 Task: Make in the project ArtisanBridge a sprint 'Sonic Speed'. Create in the project ArtisanBridge a sprint 'Sonic Speed'. Add in the project ArtisanBridge a sprint 'Sonic Speed'
Action: Mouse moved to (250, 70)
Screenshot: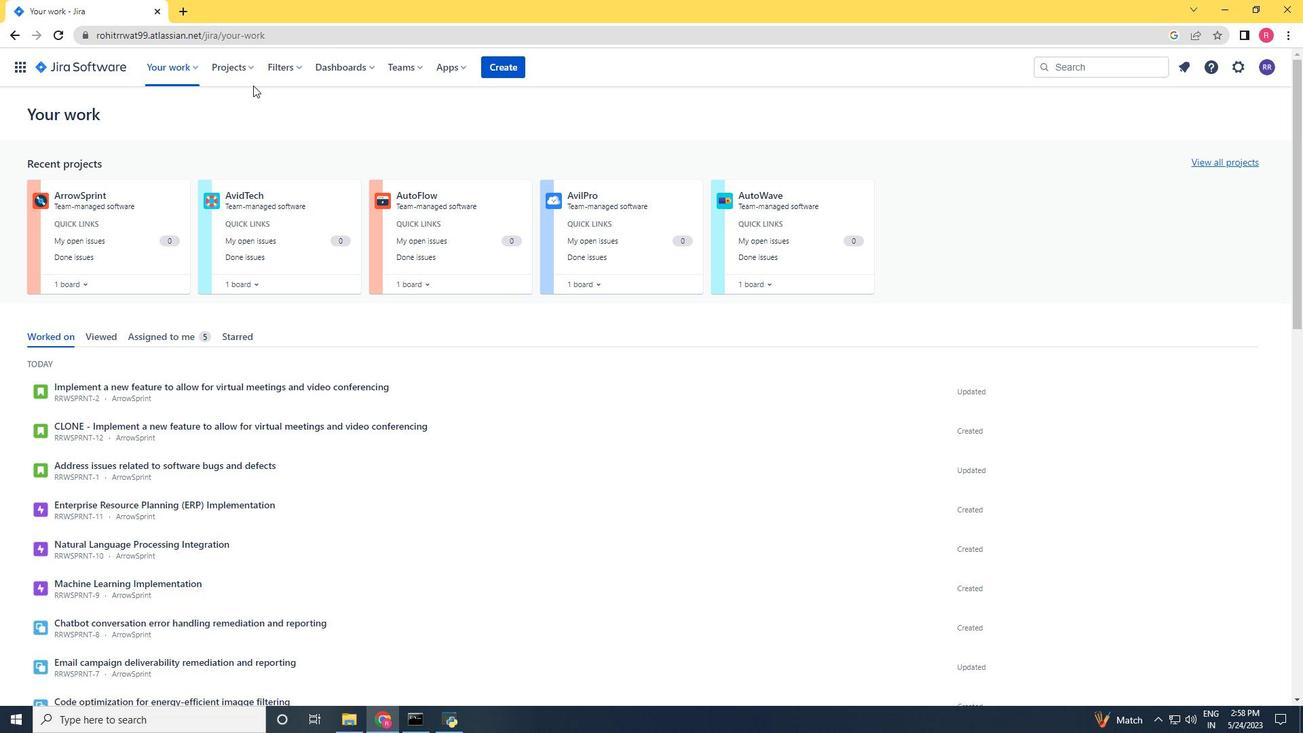 
Action: Mouse pressed left at (250, 70)
Screenshot: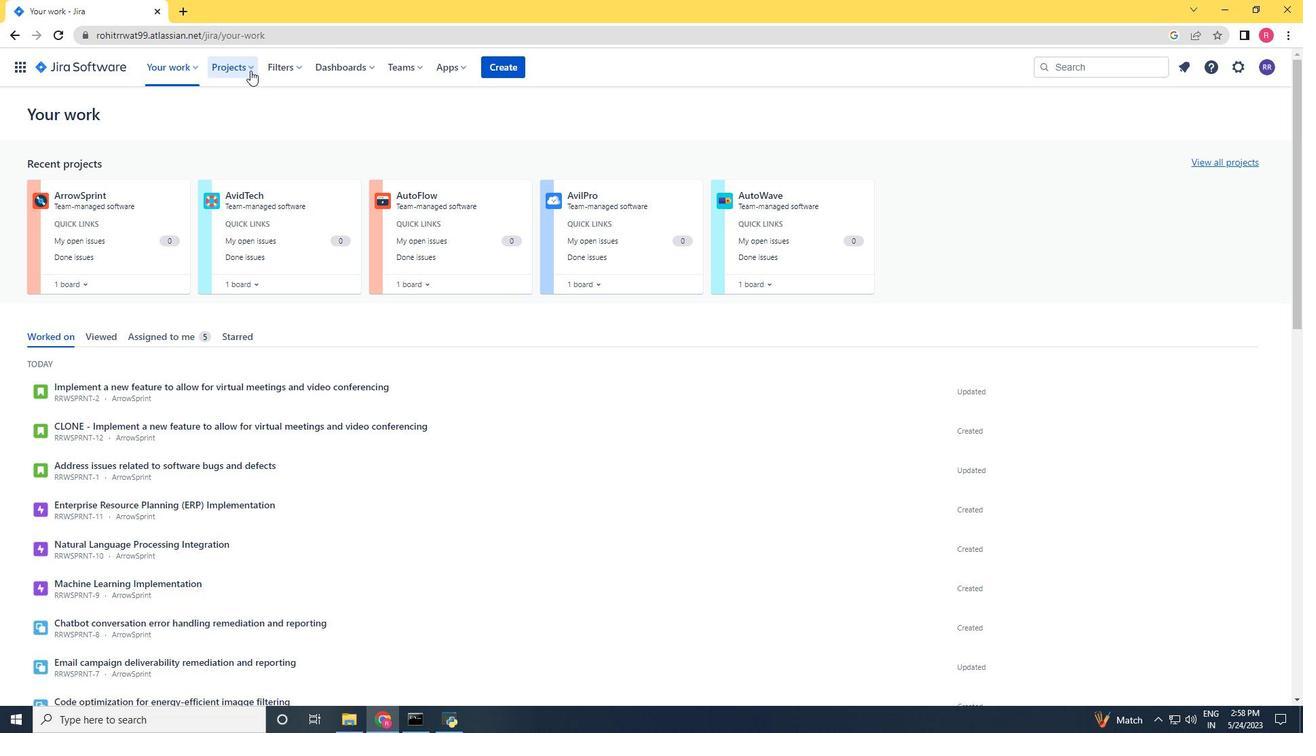 
Action: Mouse moved to (300, 129)
Screenshot: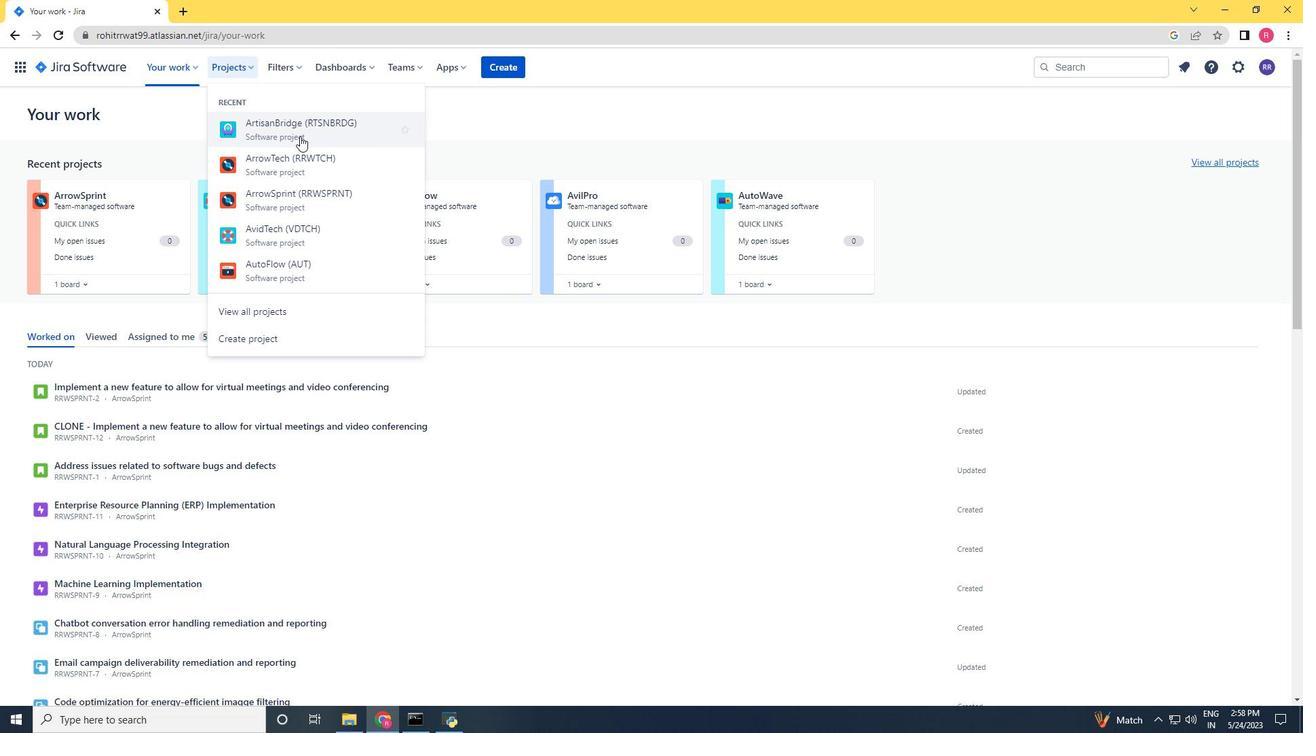 
Action: Mouse pressed left at (300, 129)
Screenshot: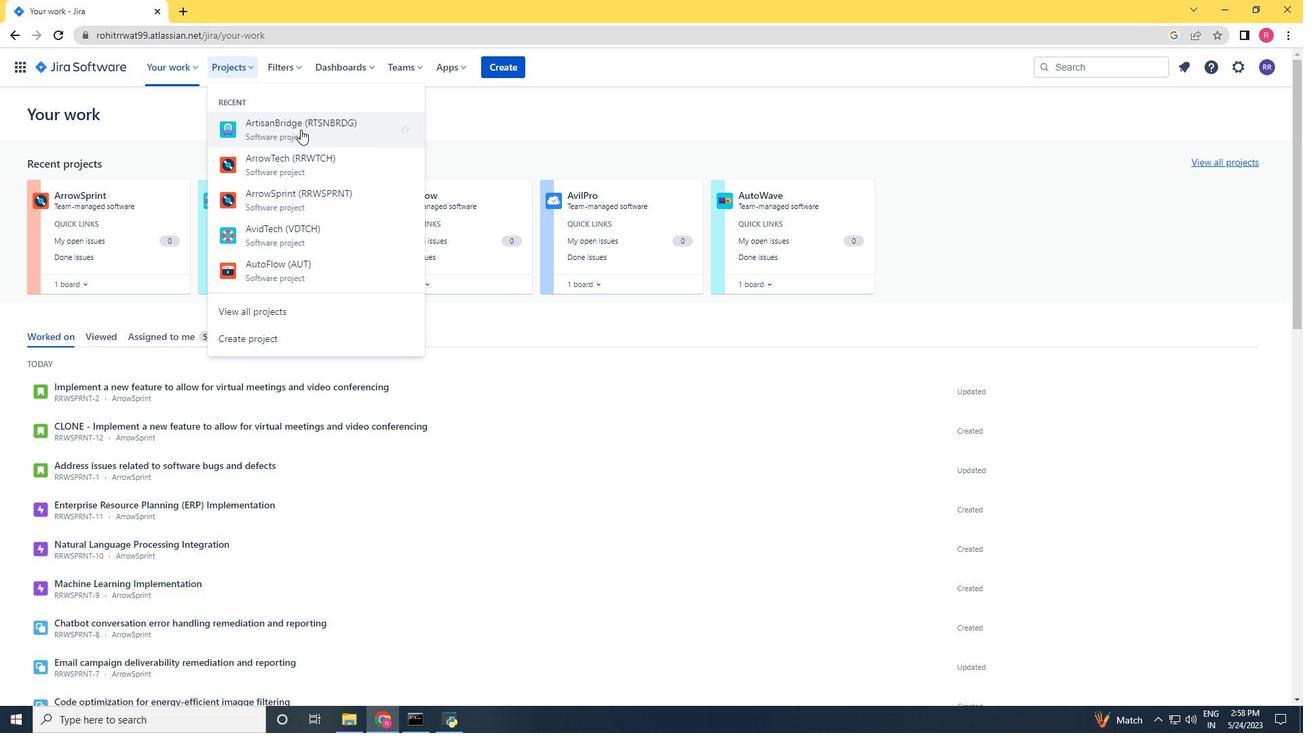 
Action: Mouse moved to (95, 220)
Screenshot: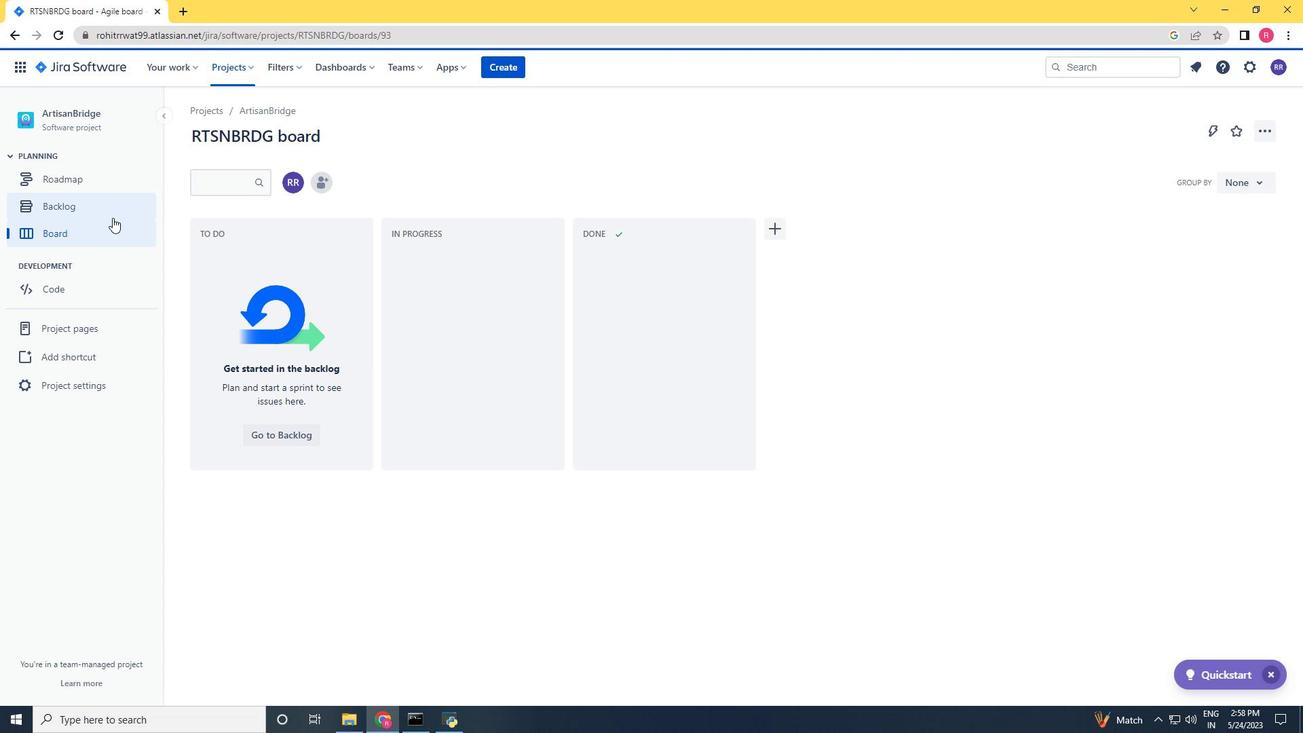 
Action: Mouse pressed left at (95, 220)
Screenshot: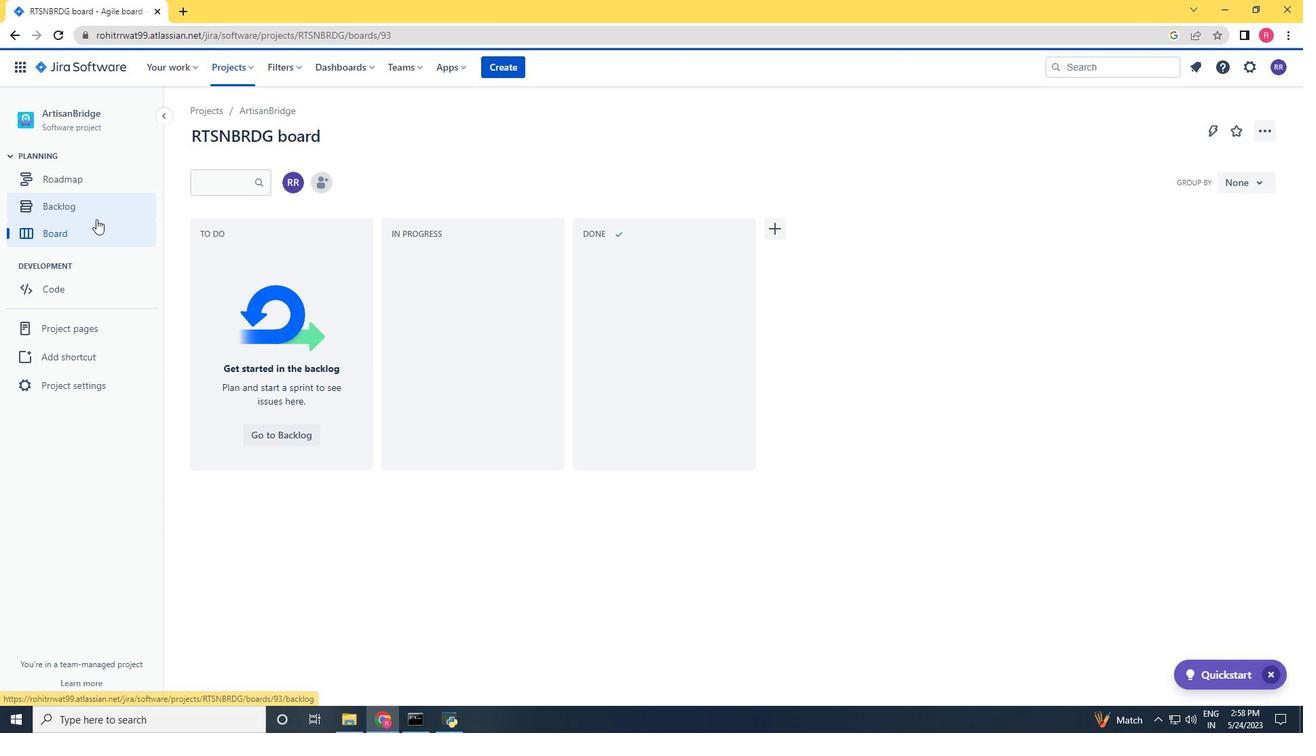 
Action: Mouse moved to (74, 212)
Screenshot: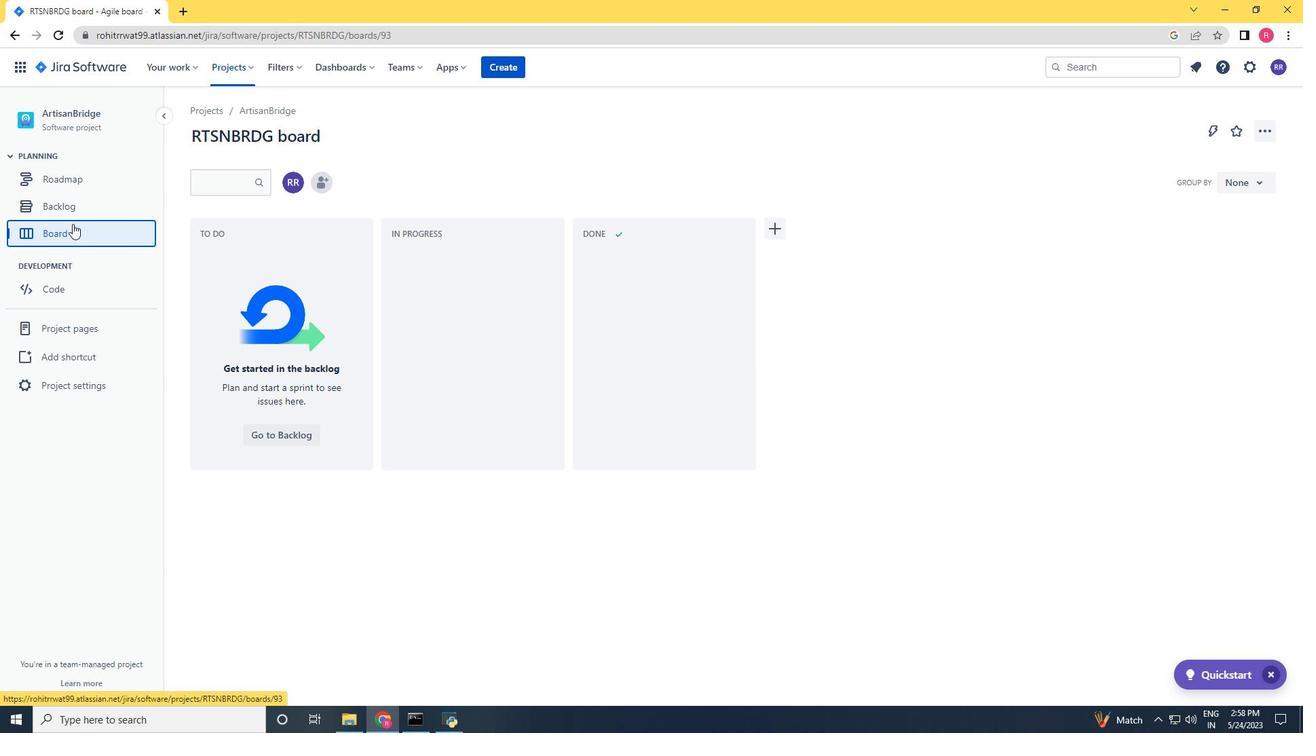 
Action: Mouse pressed left at (74, 212)
Screenshot: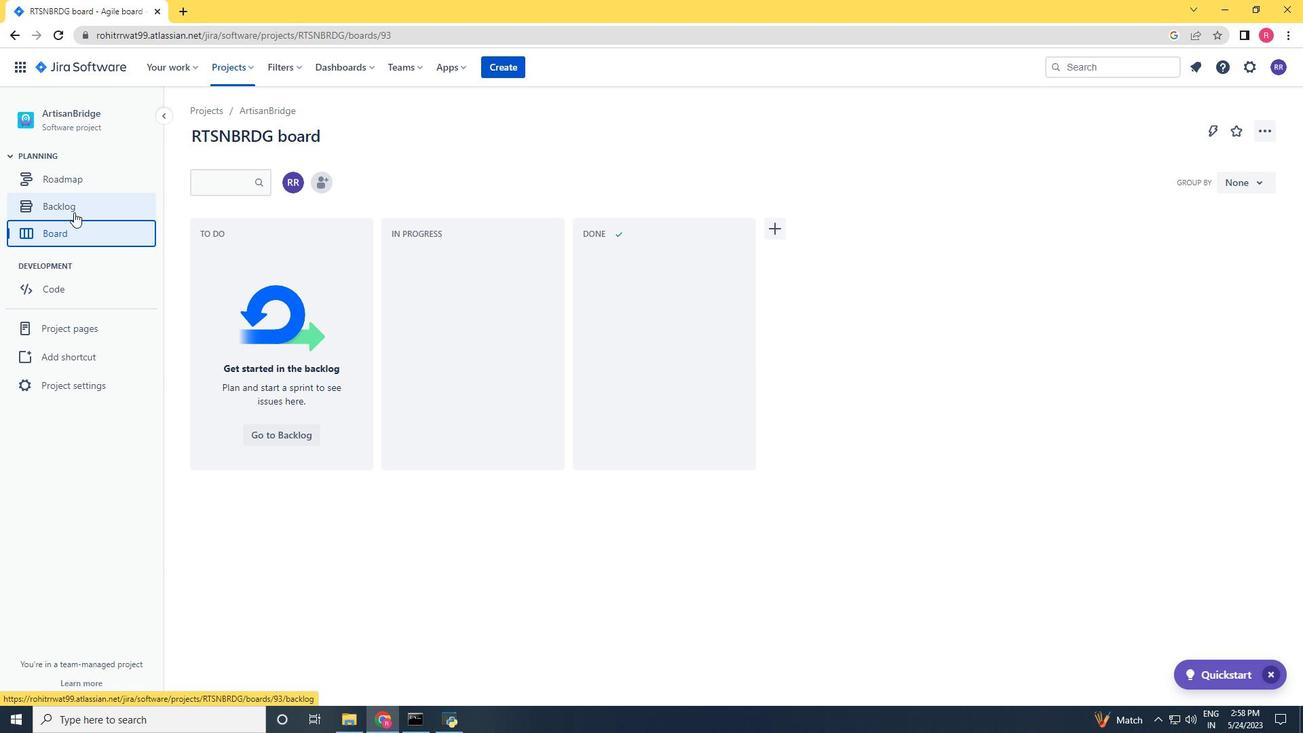 
Action: Mouse moved to (1197, 218)
Screenshot: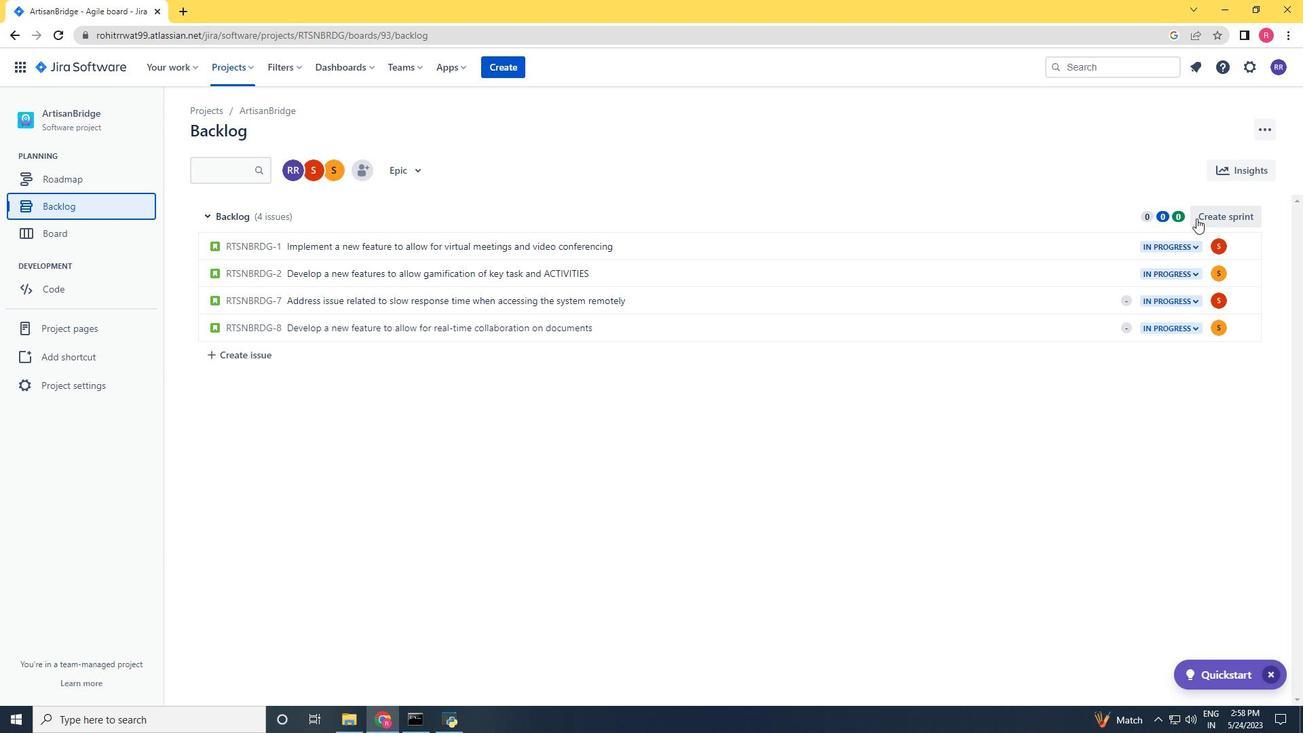 
Action: Mouse pressed left at (1197, 218)
Screenshot: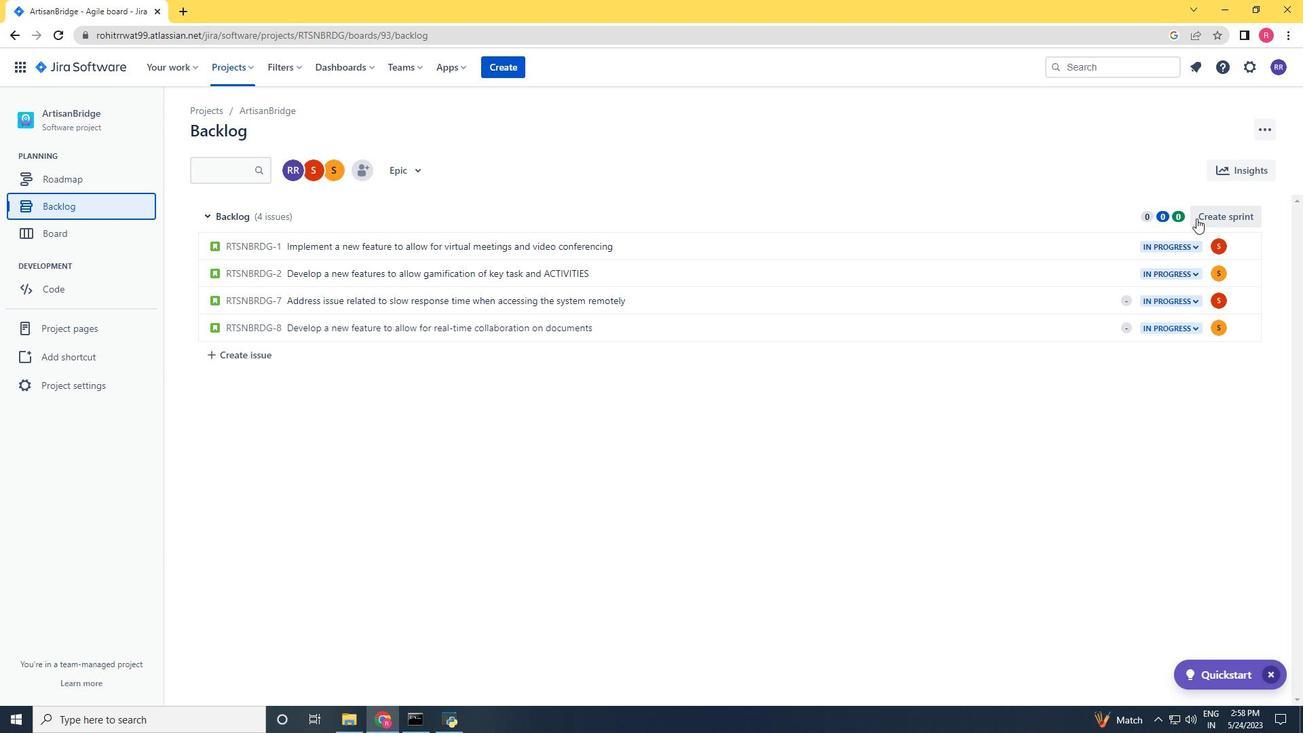 
Action: Mouse moved to (303, 217)
Screenshot: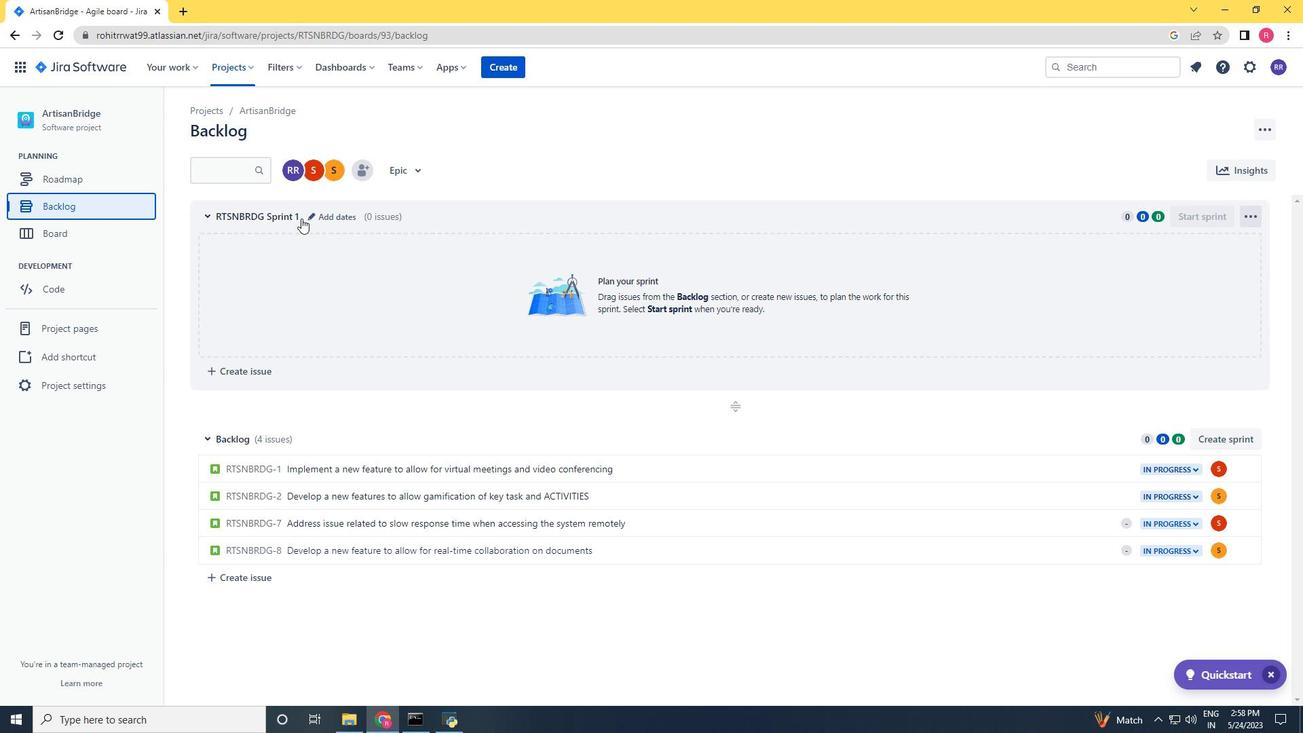 
Action: Mouse pressed left at (303, 217)
Screenshot: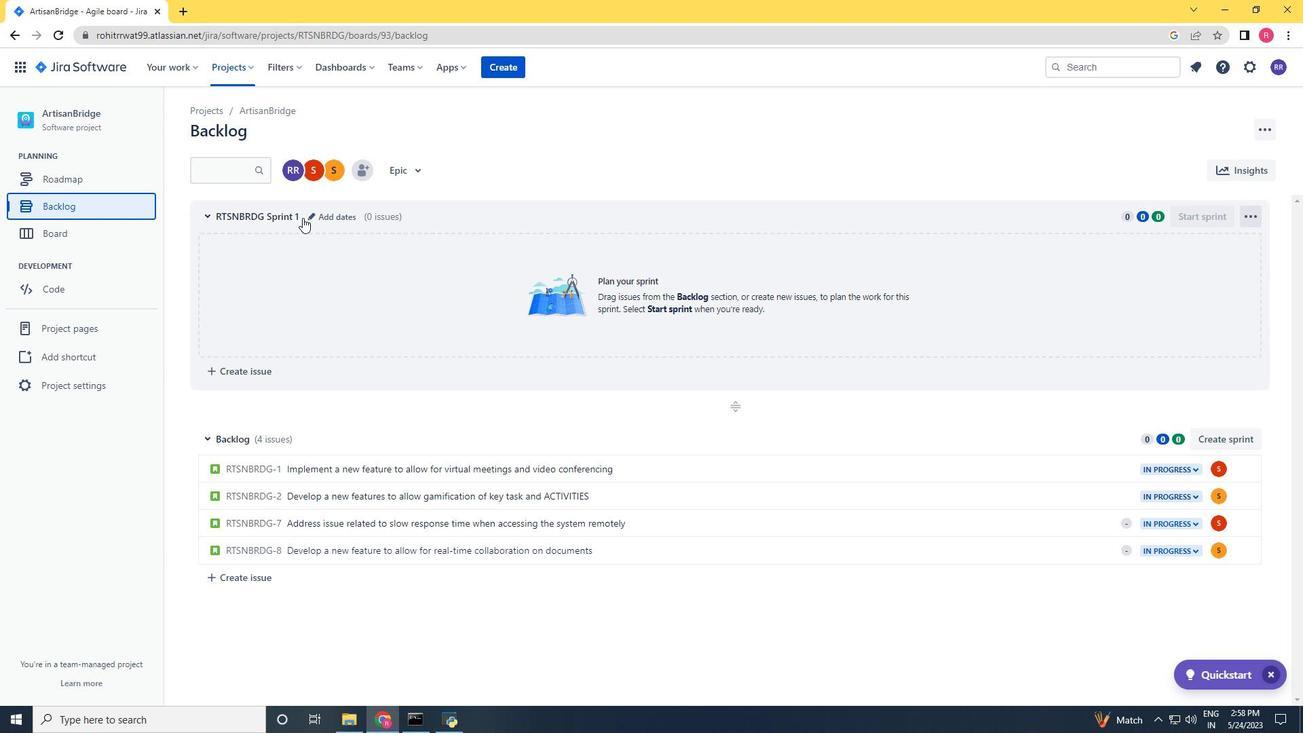 
Action: Mouse moved to (304, 218)
Screenshot: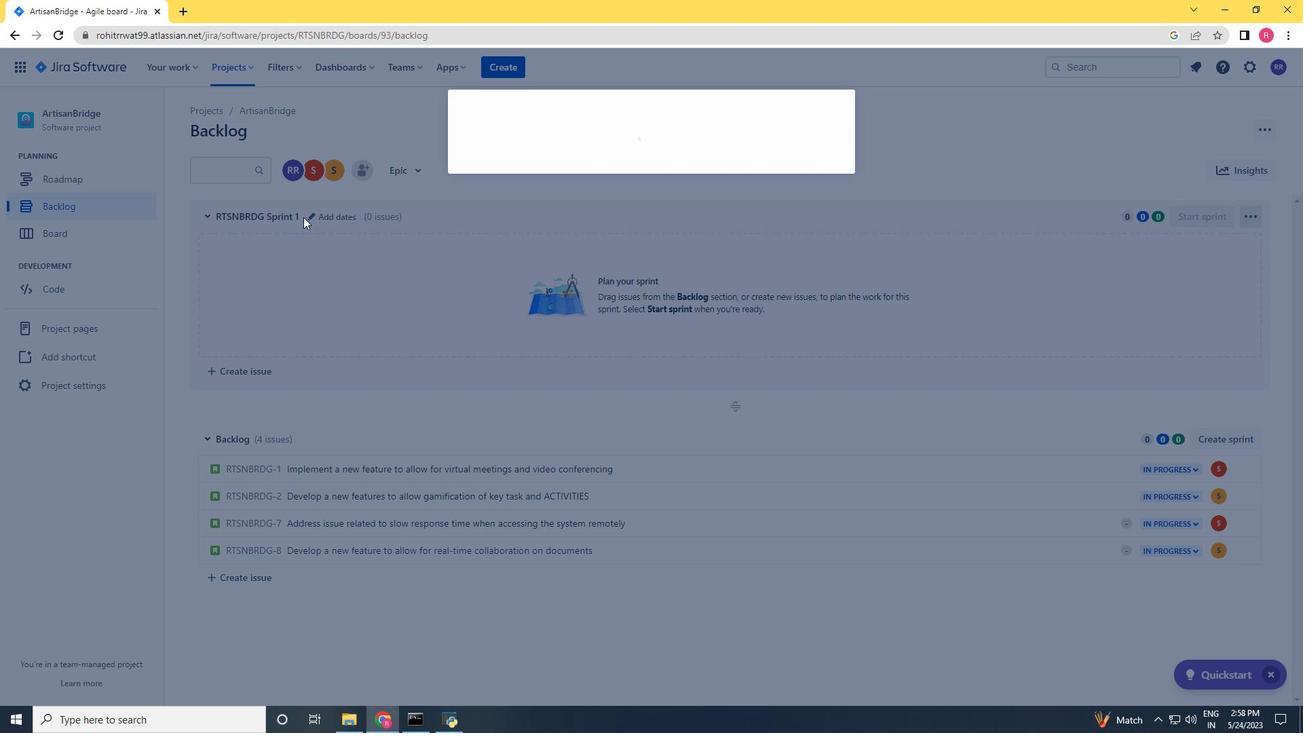 
Action: Key pressed <Key.backspace><Key.backspace><Key.backspace><Key.backspace><Key.backspace><Key.backspace><Key.backspace><Key.backspace><Key.backspace><Key.backspace><Key.backspace><Key.backspace><Key.backspace><Key.backspace><Key.backspace><Key.backspace><Key.backspace><Key.backspace><Key.backspace><Key.backspace><Key.backspace><Key.backspace><Key.backspace><Key.backspace><Key.backspace><Key.backspace><Key.backspace><Key.backspace><Key.backspace><Key.backspace><Key.backspace><Key.backspace><Key.backspace><Key.backspace><Key.backspace><Key.backspace><Key.backspace><Key.backspace><Key.backspace><Key.backspace><Key.backspace><Key.backspace><Key.backspace><Key.backspace><Key.backspace><Key.backspace><Key.backspace><Key.backspace><Key.backspace><Key.backspace><Key.backspace><Key.backspace><Key.backspace><Key.backspace><Key.backspace><Key.backspace><Key.backspace><Key.backspace><Key.backspace><Key.backspace><Key.backspace><Key.backspace><Key.backspace><Key.backspace><Key.backspace><Key.backspace><Key.backspace><Key.backspace><Key.backspace><Key.backspace><Key.backspace><Key.backspace><Key.backspace><Key.backspace><Key.backspace><Key.backspace><Key.backspace><Key.backspace><Key.backspace><Key.shift>Spnic<Key.space><Key.backspace><Key.backspace><Key.backspace><Key.backspace><Key.backspace>onic<Key.space><Key.shift>Speed<Key.space><Key.enter>
Screenshot: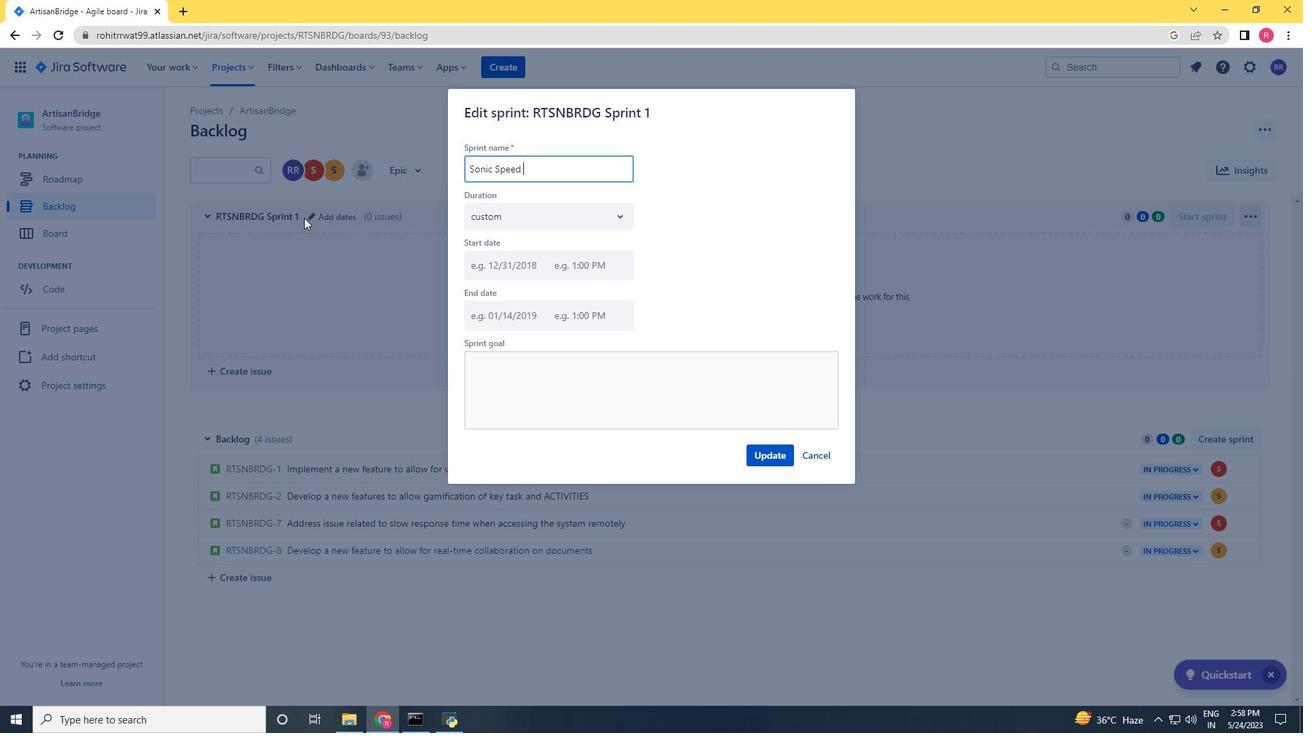 
Action: Mouse moved to (1238, 436)
Screenshot: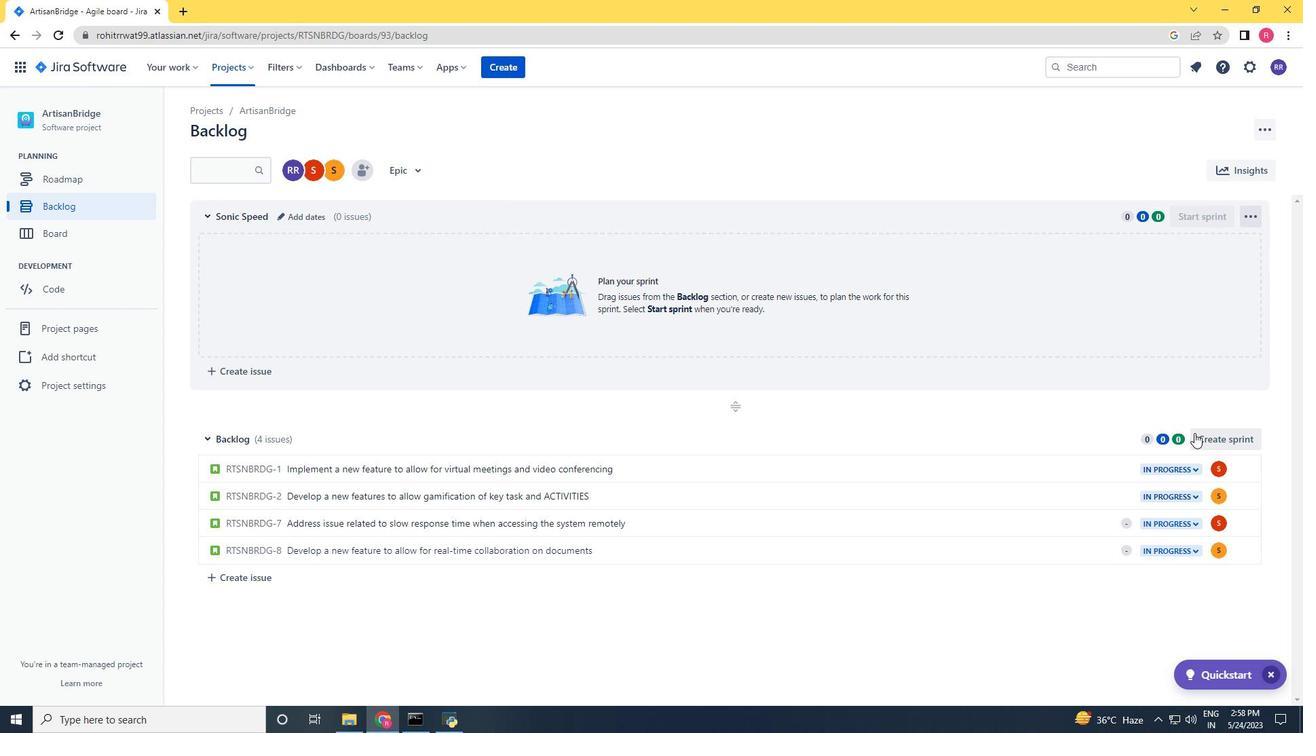 
Action: Mouse pressed left at (1238, 436)
Screenshot: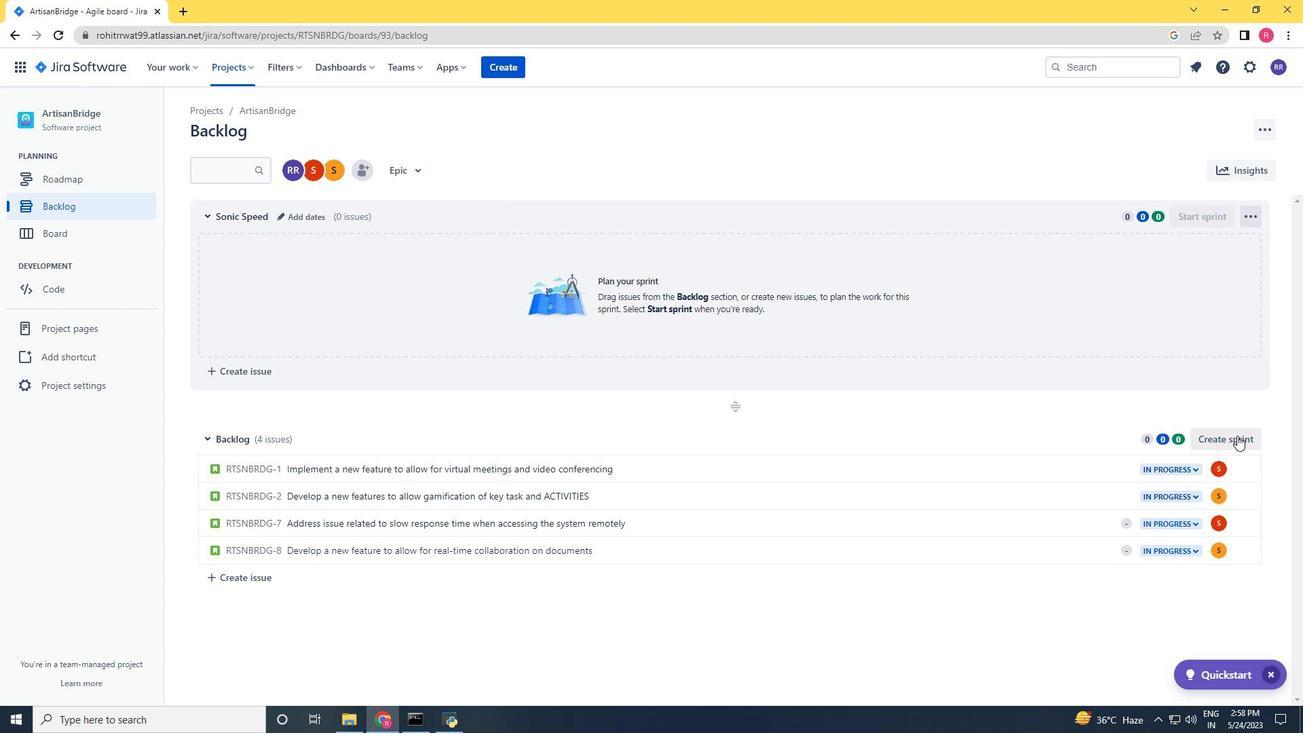 
Action: Mouse moved to (290, 443)
Screenshot: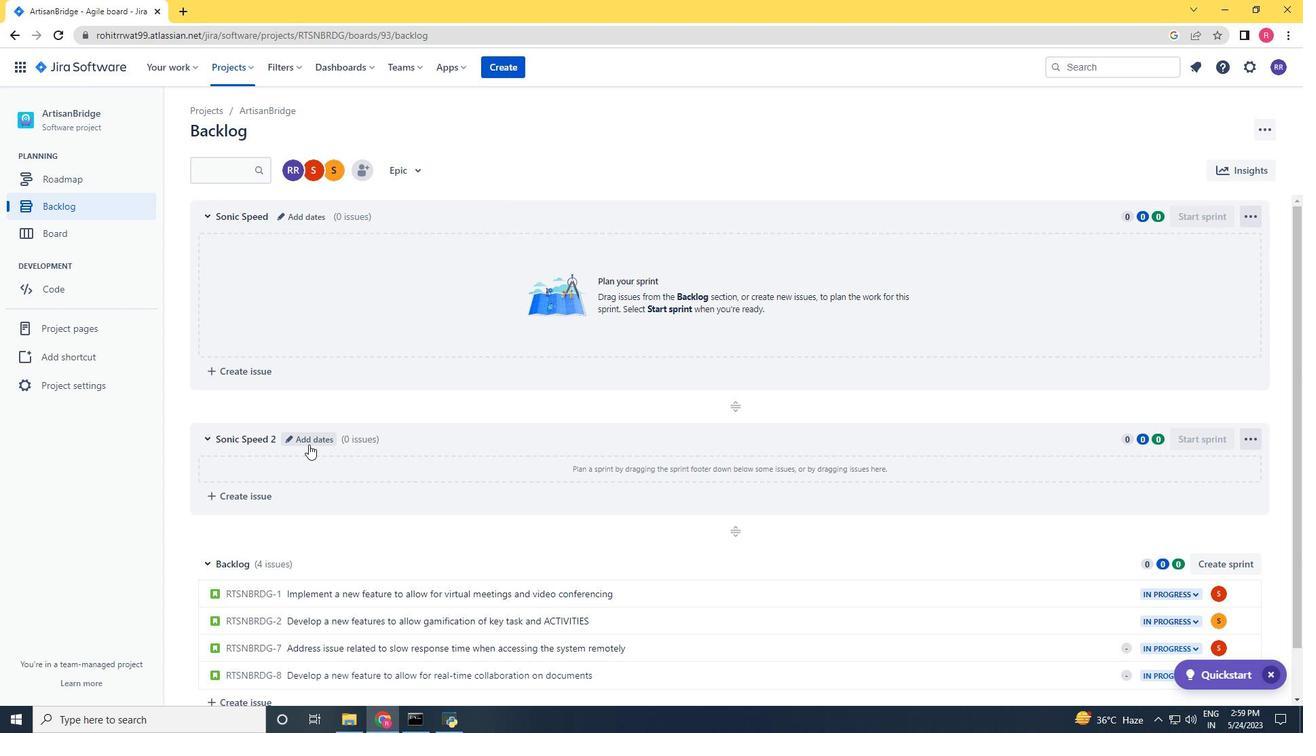
Action: Mouse pressed left at (290, 443)
Screenshot: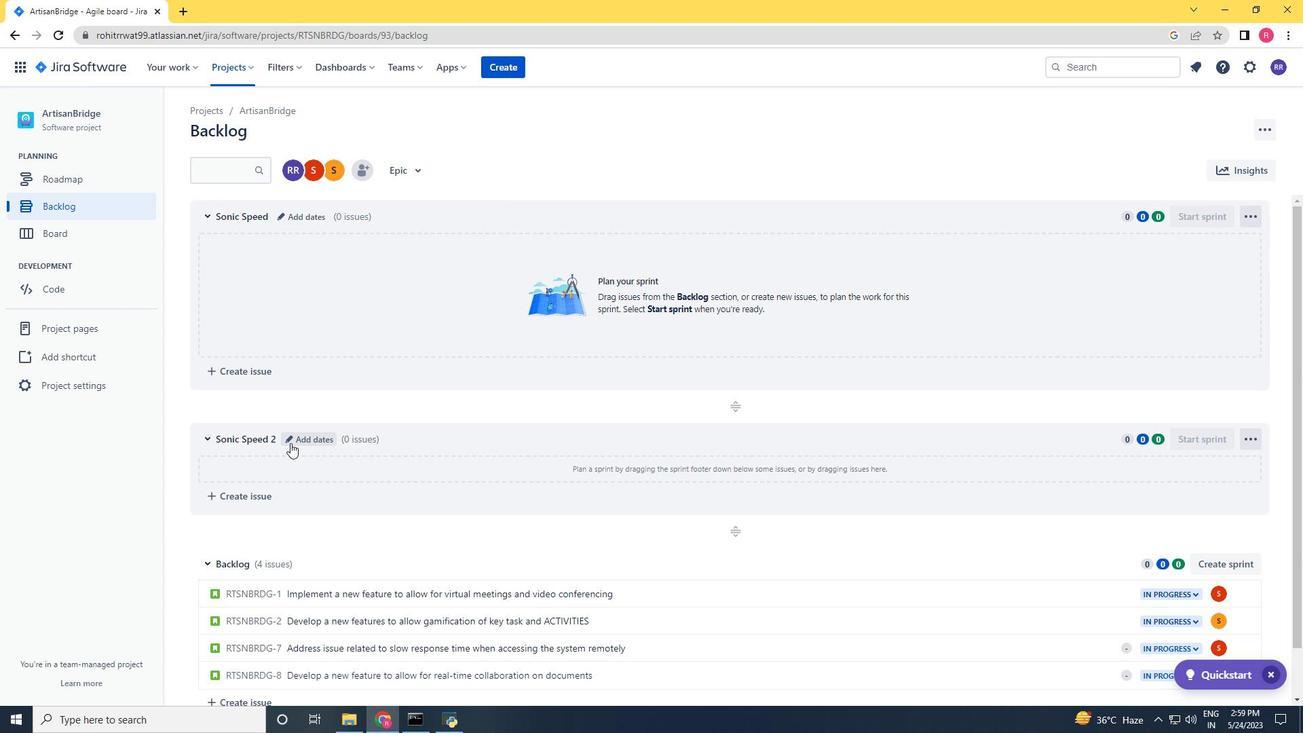 
Action: Key pressed <Key.backspace><Key.backspace><Key.backspace><Key.backspace><Key.backspace><Key.backspace><Key.backspace><Key.backspace><Key.backspace><Key.backspace><Key.backspace><Key.backspace><Key.backspace><Key.backspace><Key.backspace><Key.backspace><Key.backspace><Key.backspace><Key.backspace><Key.backspace><Key.backspace><Key.backspace><Key.backspace><Key.backspace><Key.backspace><Key.backspace><Key.backspace><Key.backspace><Key.backspace><Key.shift>Sonic<Key.space><Key.shift><Key.shift><Key.shift><Key.shift><Key.shift><Key.shift><Key.shift><Key.shift><Key.shift><Key.shift>speed<Key.enter>
Screenshot: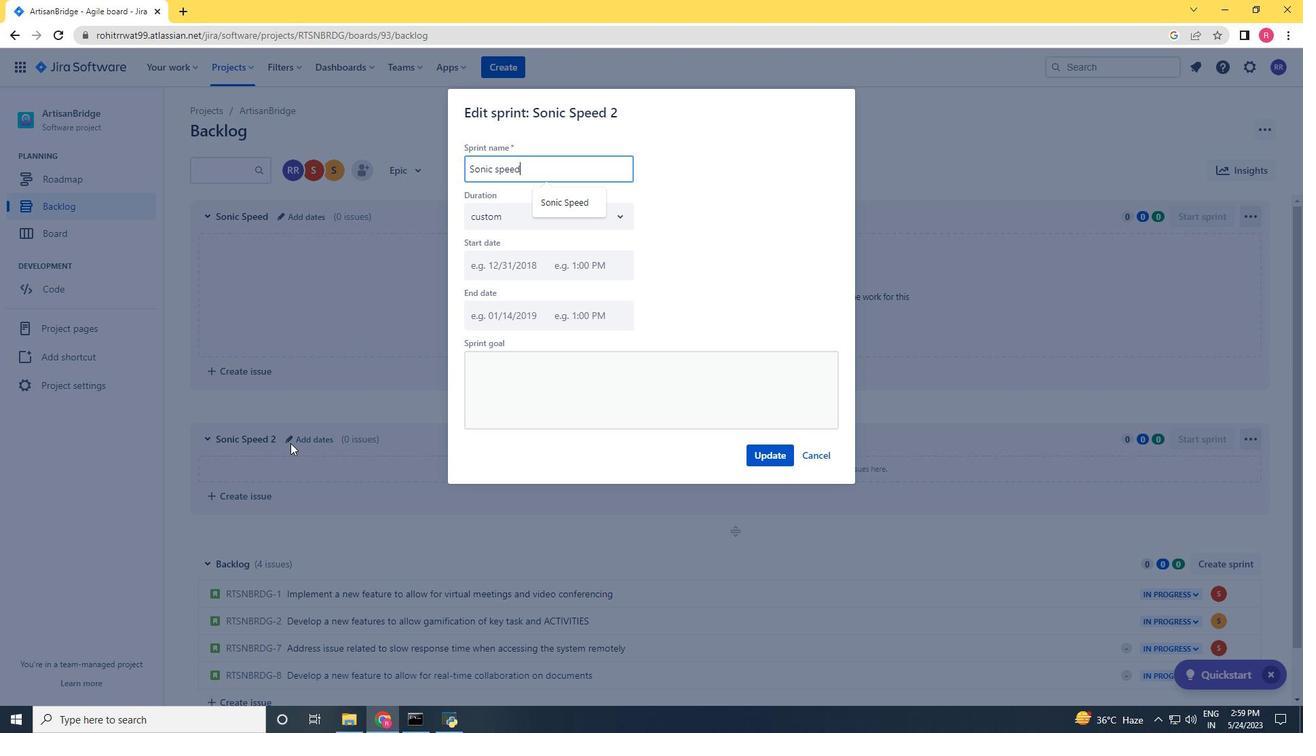 
Action: Mouse moved to (1226, 564)
Screenshot: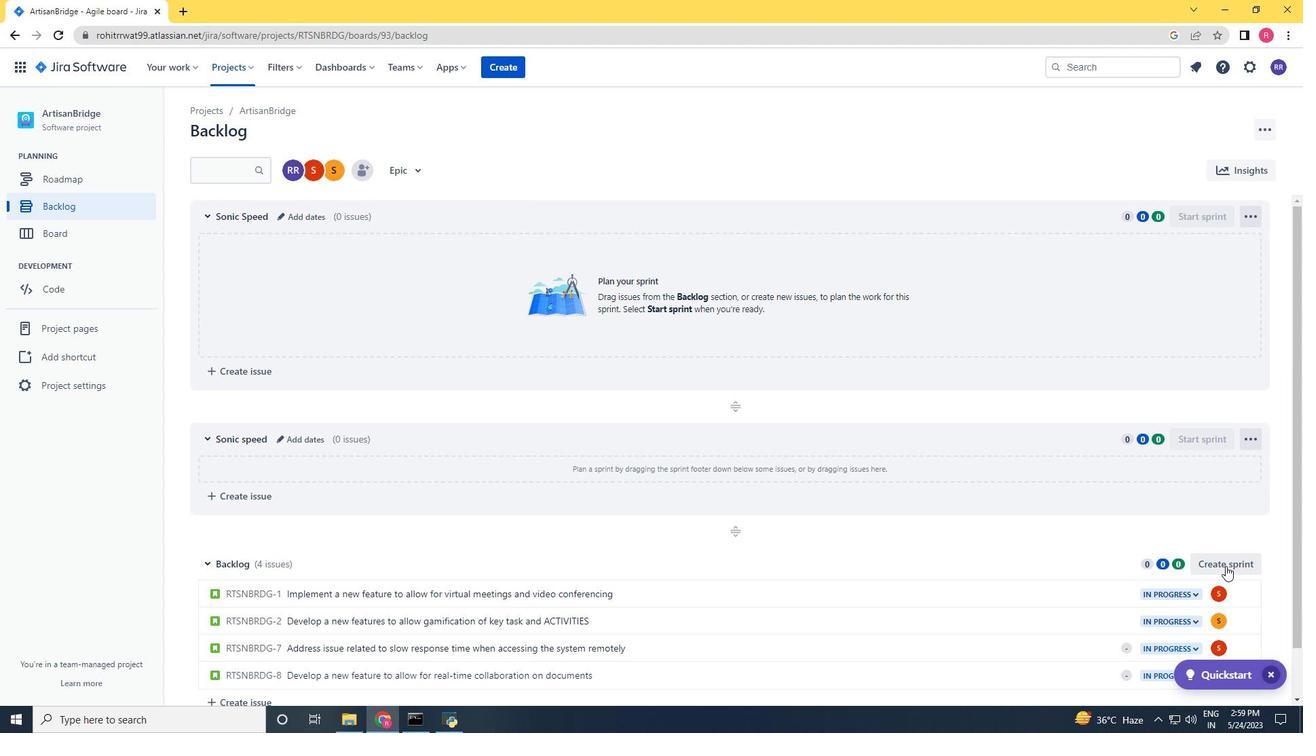 
Action: Mouse pressed left at (1226, 564)
Screenshot: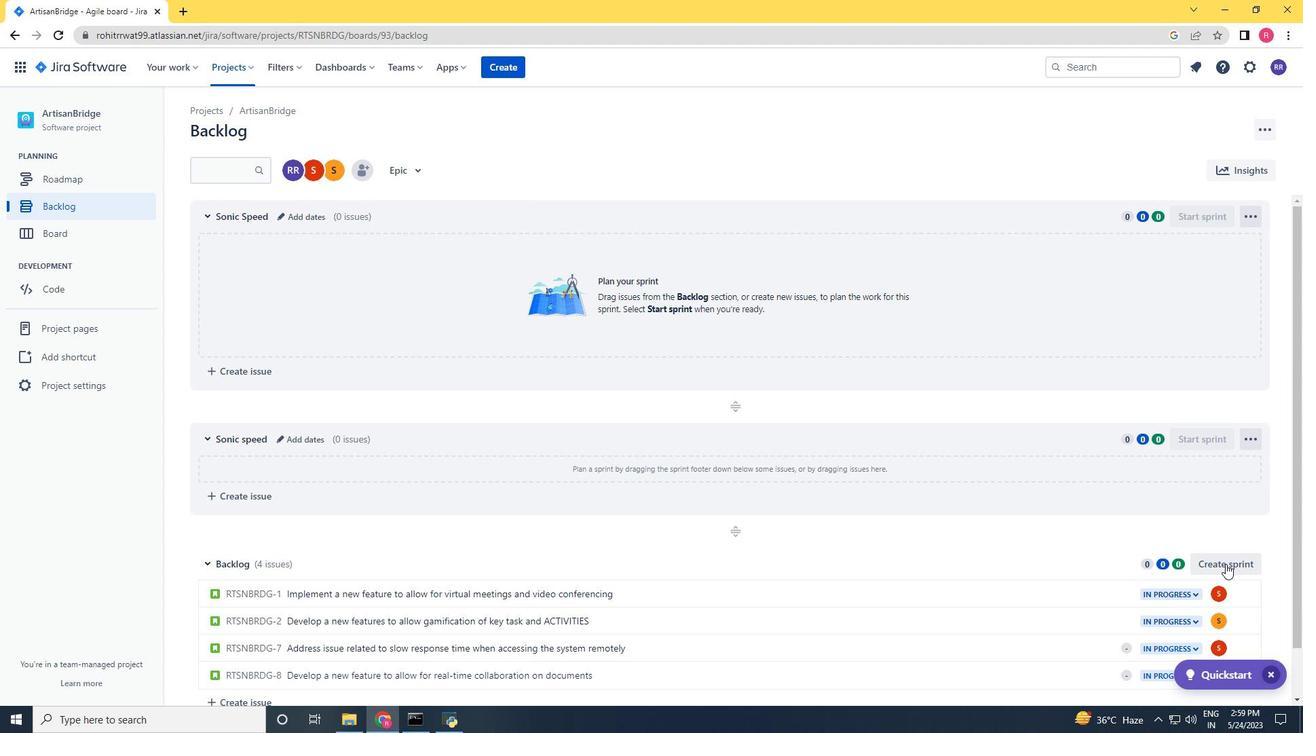 
Action: Mouse moved to (302, 567)
Screenshot: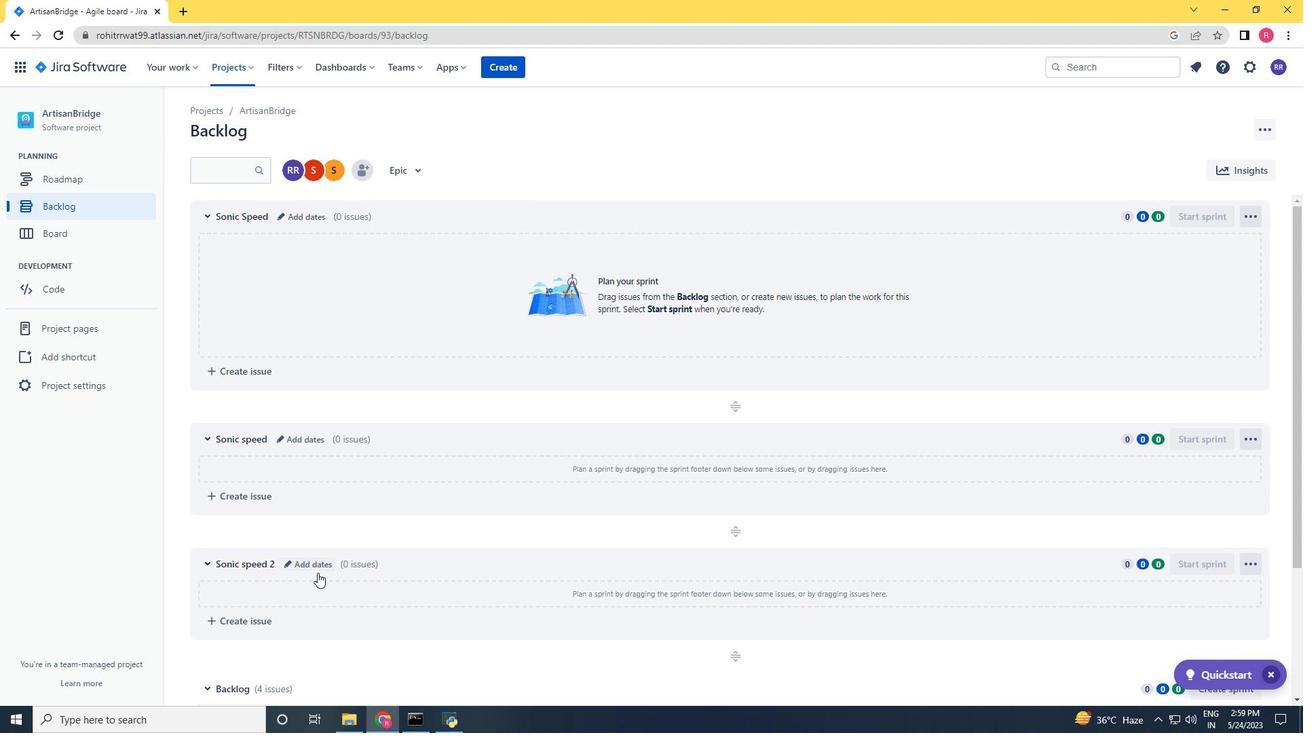 
Action: Mouse pressed left at (302, 567)
Screenshot: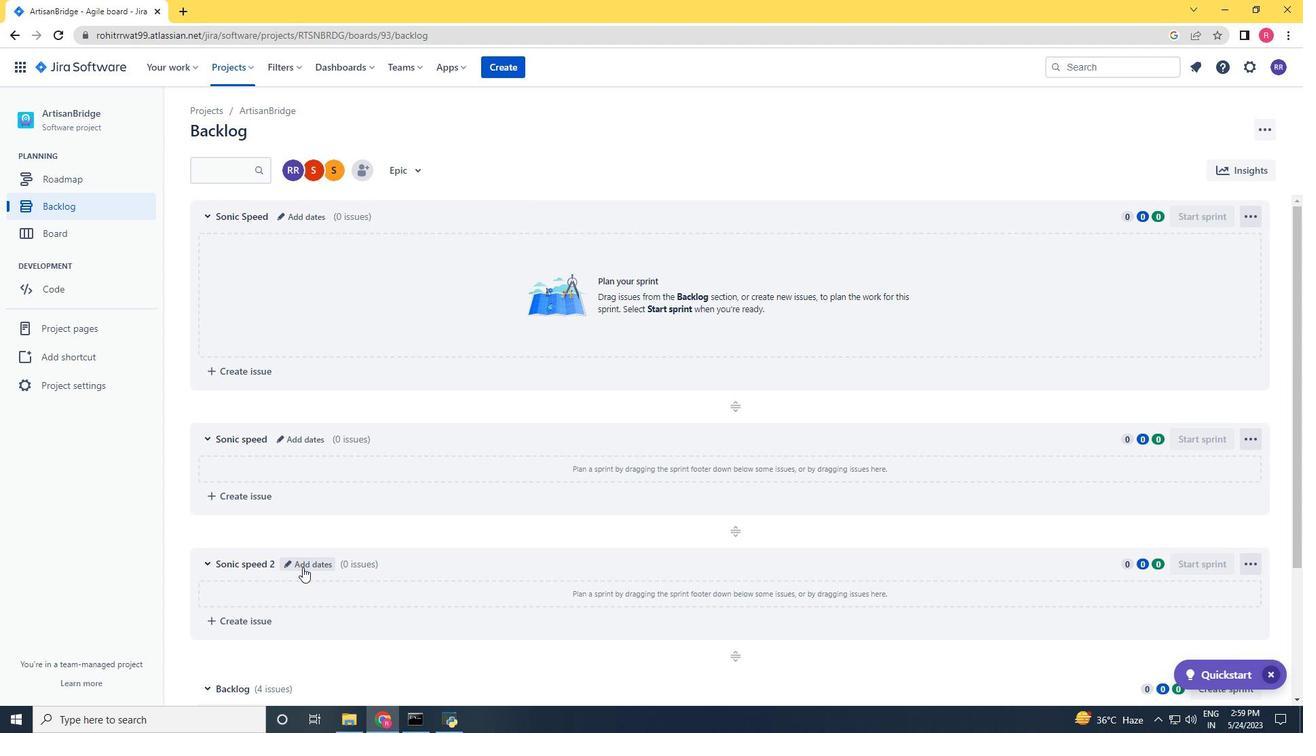 
Action: Key pressed <Key.backspace><Key.backspace><Key.backspace><Key.backspace><Key.backspace><Key.backspace><Key.backspace><Key.backspace><Key.backspace><Key.backspace><Key.backspace><Key.backspace><Key.backspace><Key.backspace><Key.backspace><Key.backspace><Key.backspace><Key.backspace><Key.backspace><Key.backspace><Key.backspace><Key.backspace><Key.backspace><Key.backspace><Key.backspace><Key.backspace><Key.backspace><Key.backspace><Key.backspace><Key.shift>Sonic<Key.space><Key.shift>Speed<Key.enter>
Screenshot: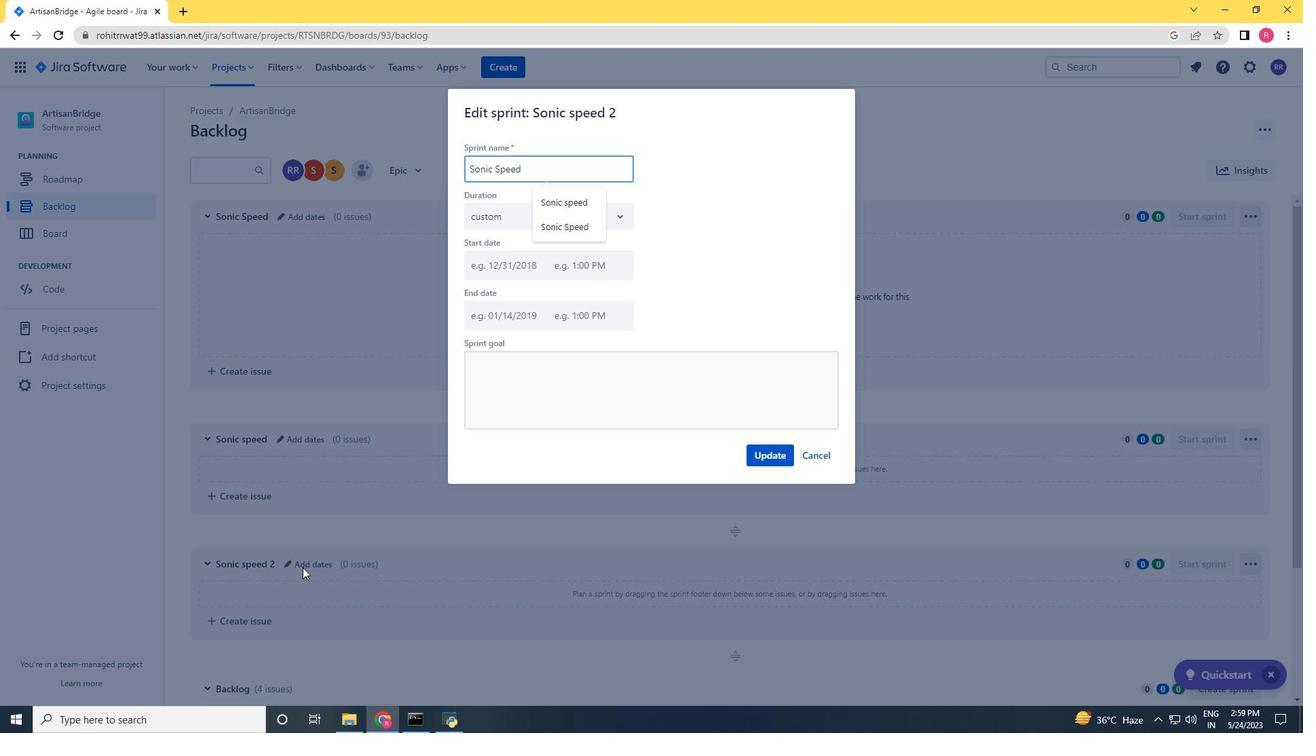 
Action: Mouse moved to (205, 212)
Screenshot: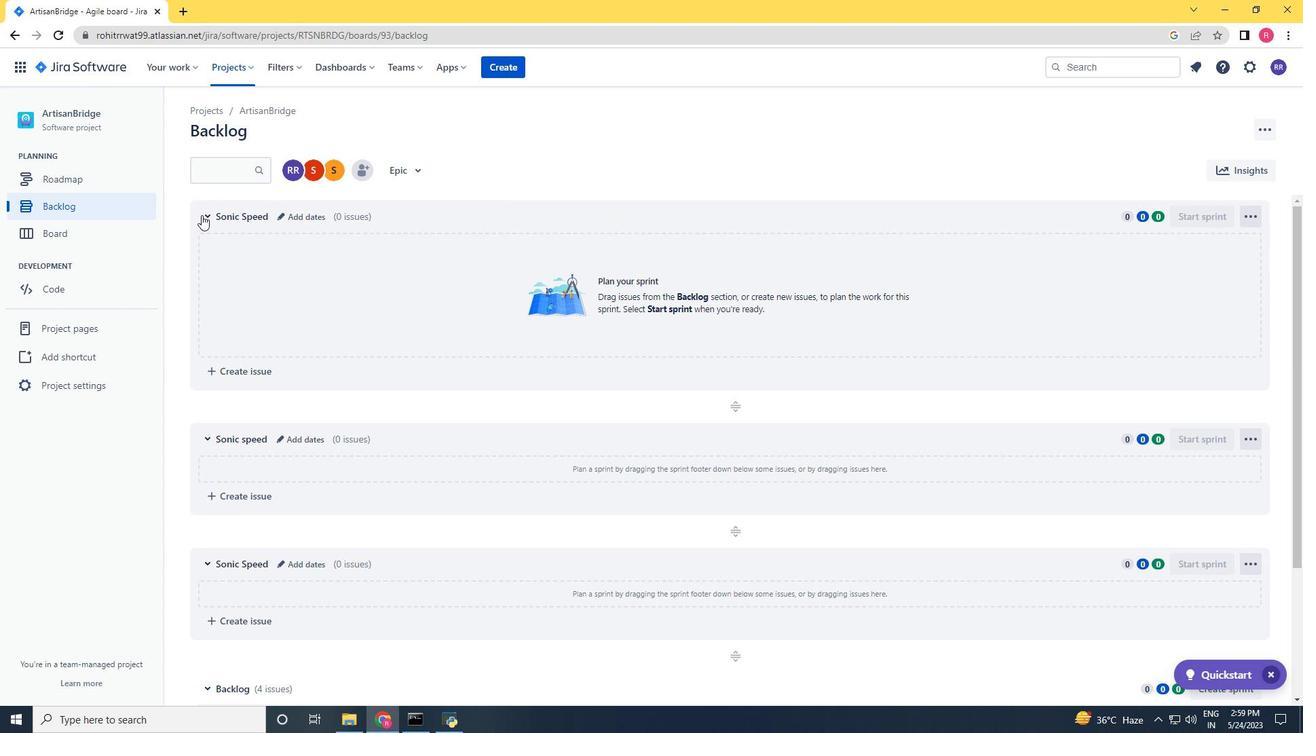 
Action: Mouse pressed left at (205, 212)
Screenshot: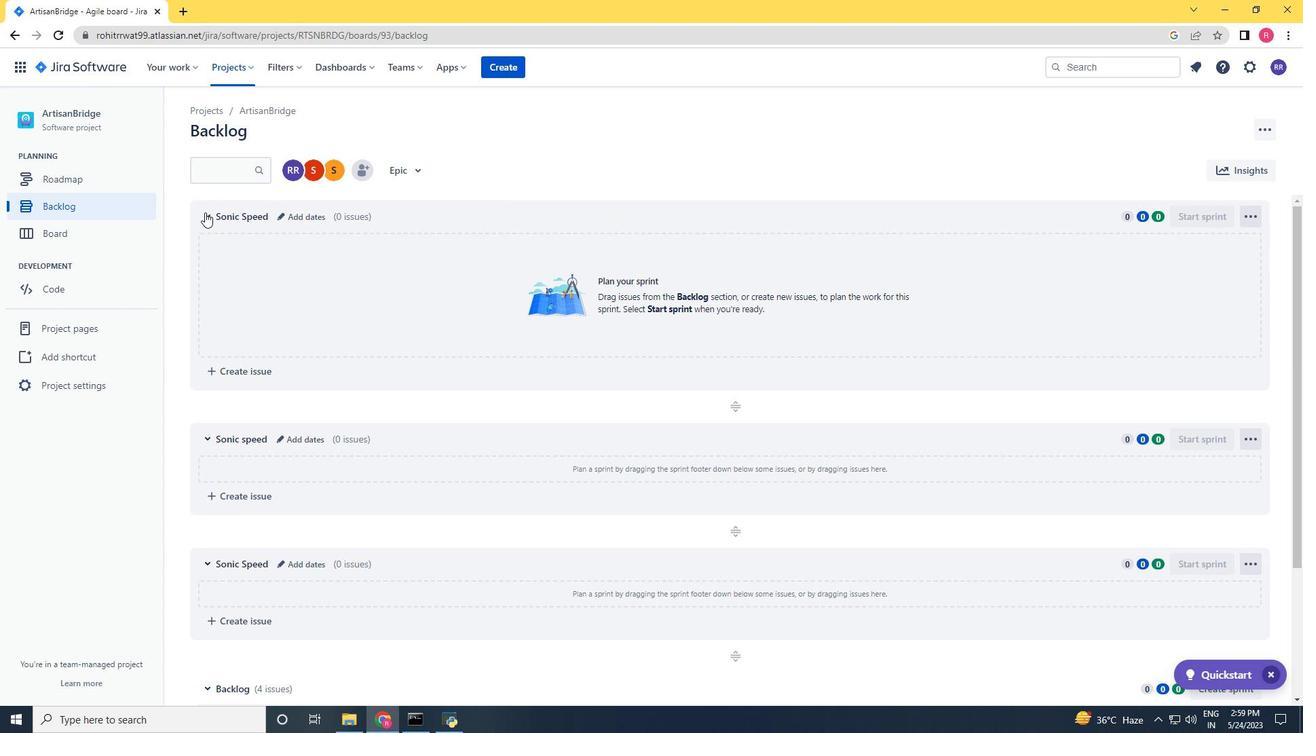 
Action: Mouse moved to (203, 252)
Screenshot: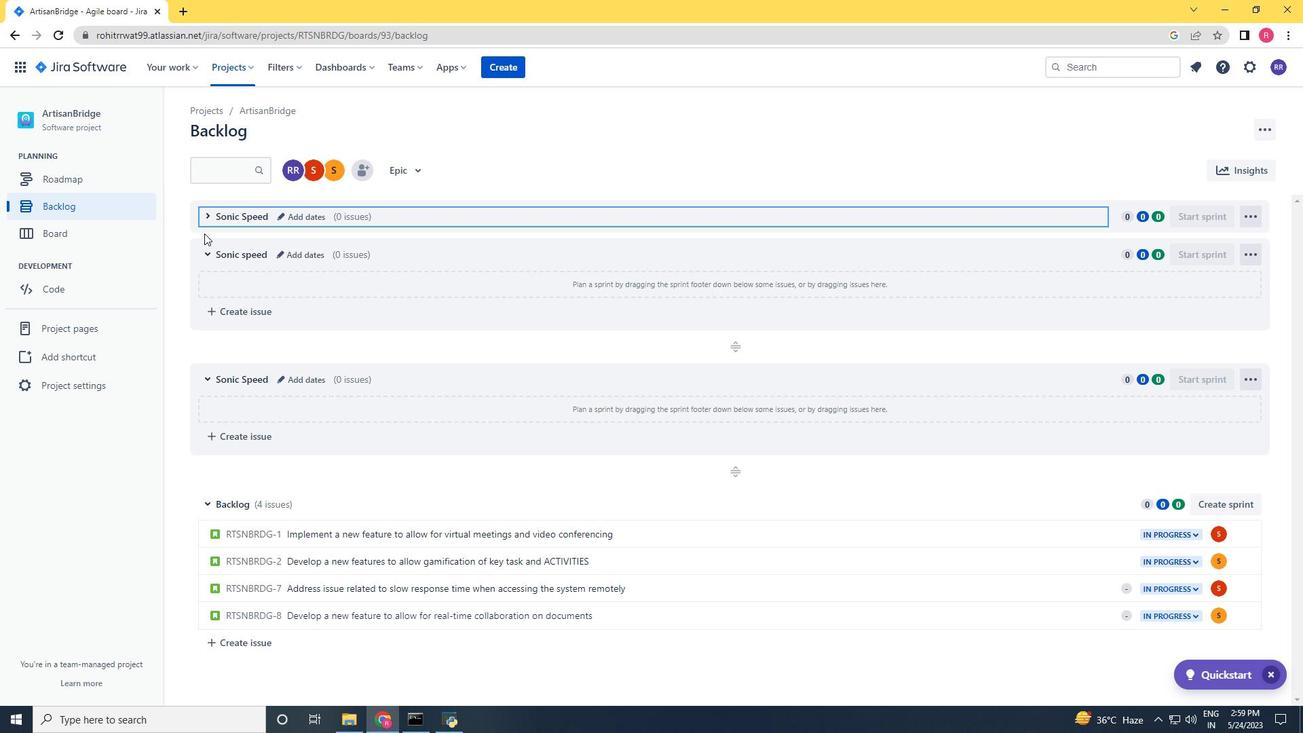 
Action: Mouse pressed left at (203, 252)
Screenshot: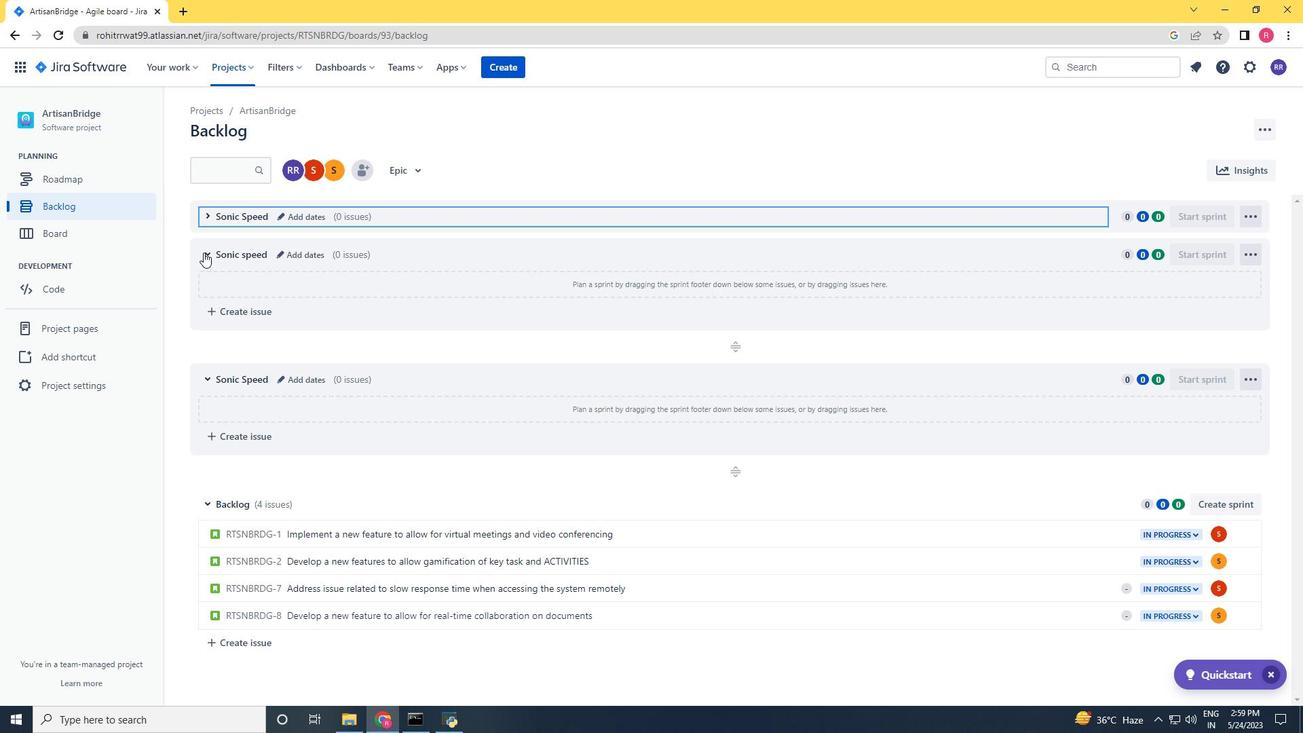 
Action: Mouse moved to (207, 289)
Screenshot: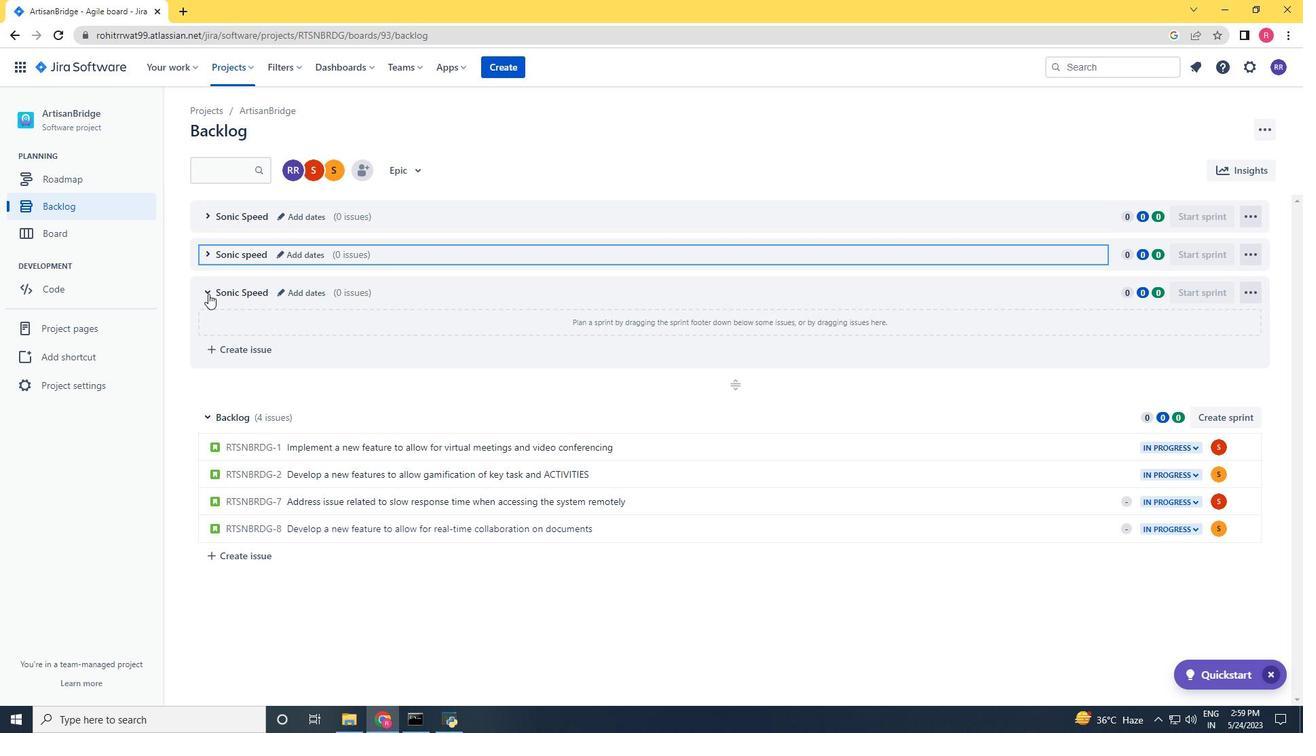 
Action: Mouse pressed left at (207, 289)
Screenshot: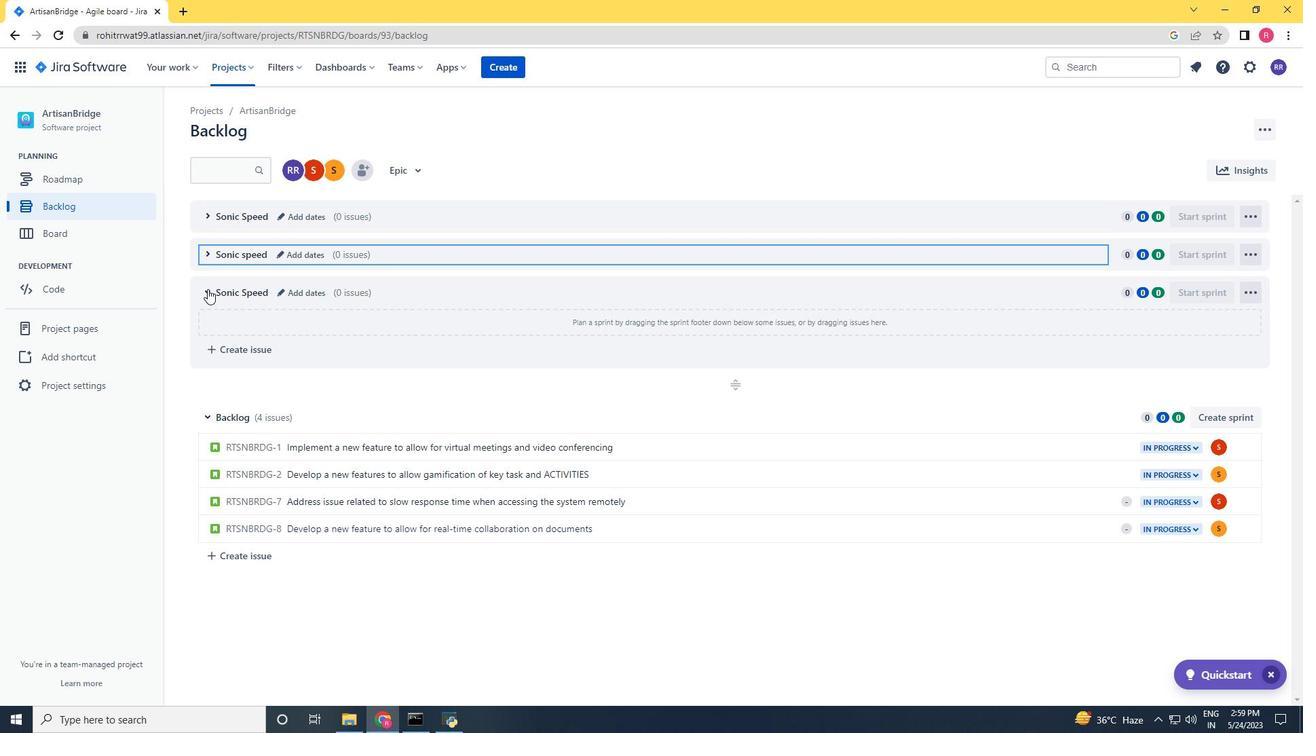 
